 Task: Move the task Improve the appâ€™s caching system for faster data retrieval to the section To-Do in the project WorldView and sort the tasks in the project by Last modified on.
Action: Mouse moved to (55, 323)
Screenshot: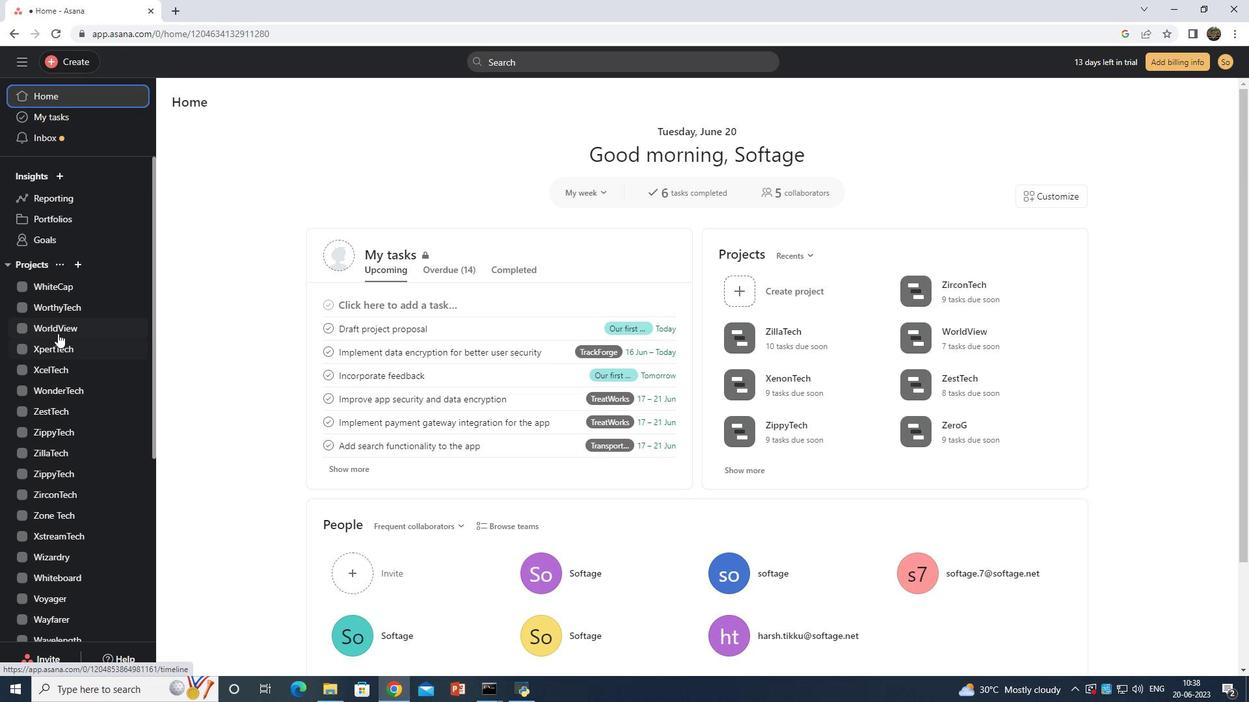
Action: Mouse pressed left at (55, 323)
Screenshot: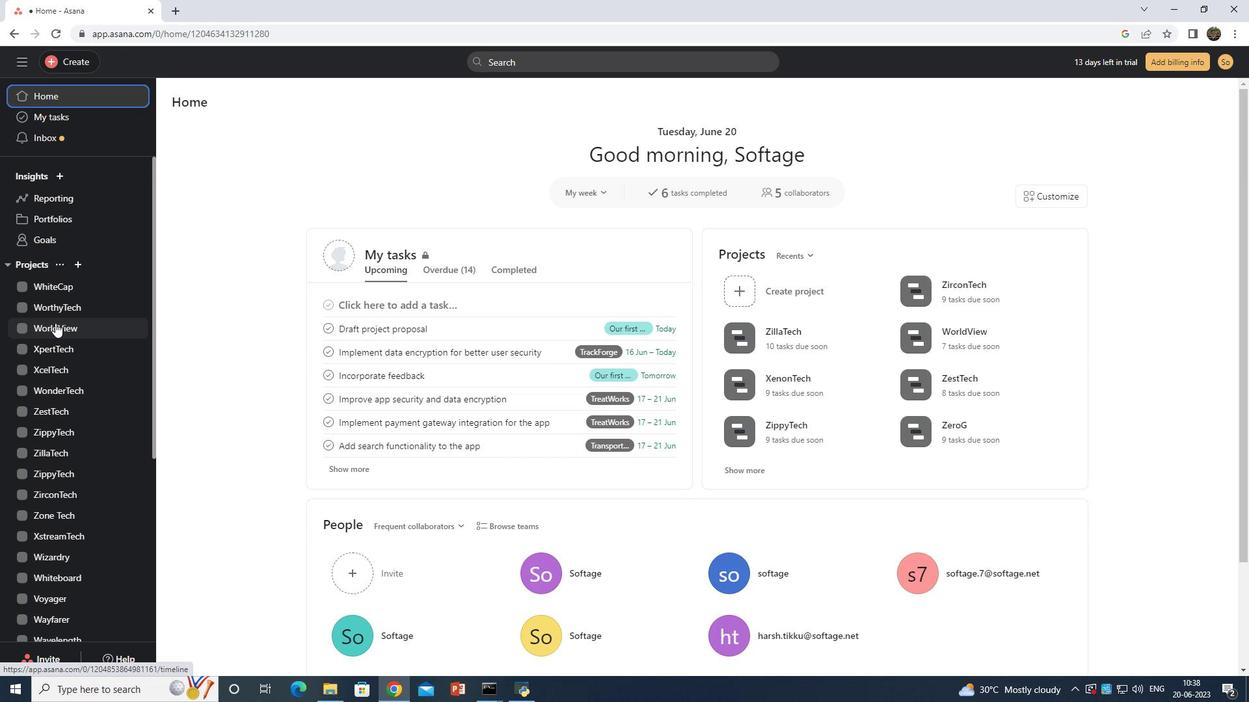 
Action: Mouse moved to (499, 252)
Screenshot: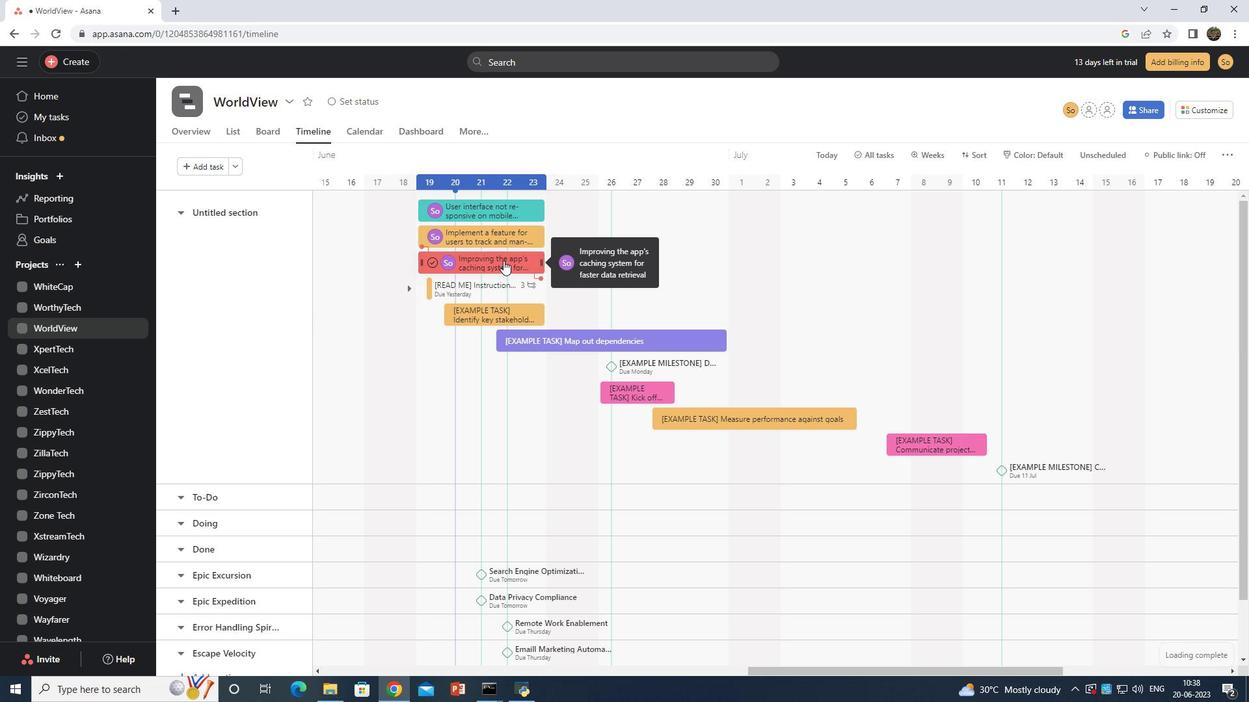 
Action: Mouse pressed left at (499, 252)
Screenshot: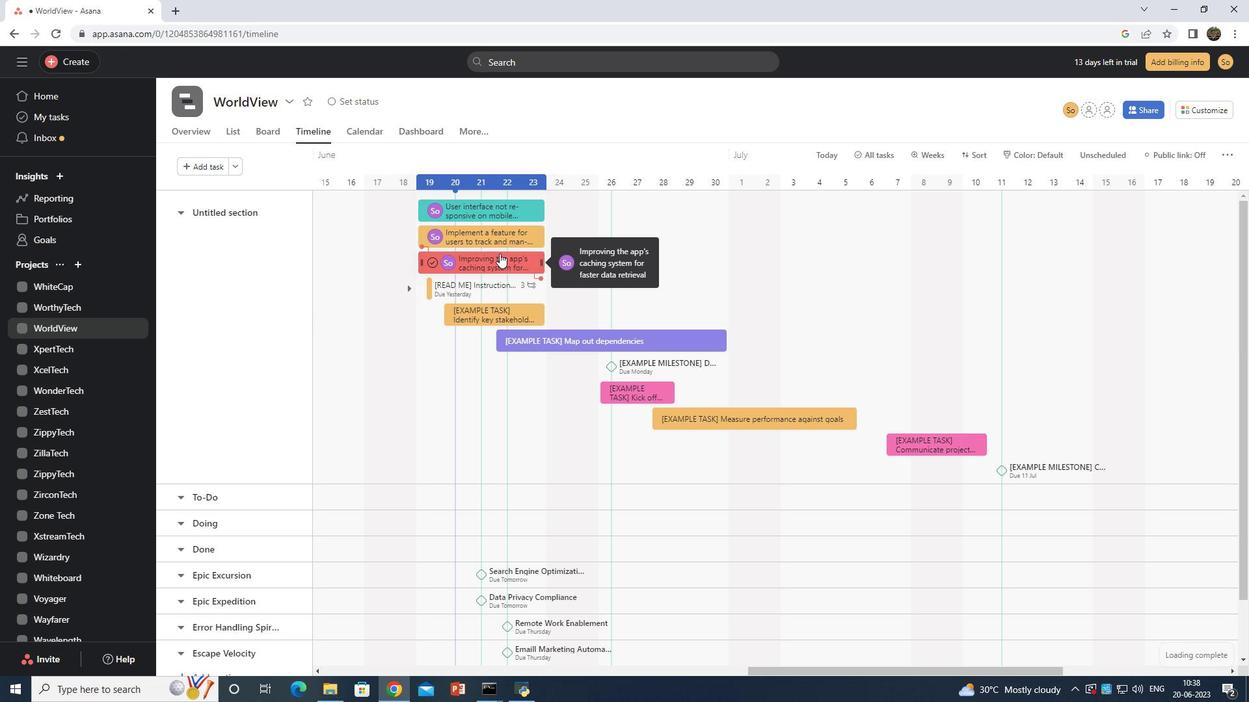 
Action: Mouse moved to (976, 302)
Screenshot: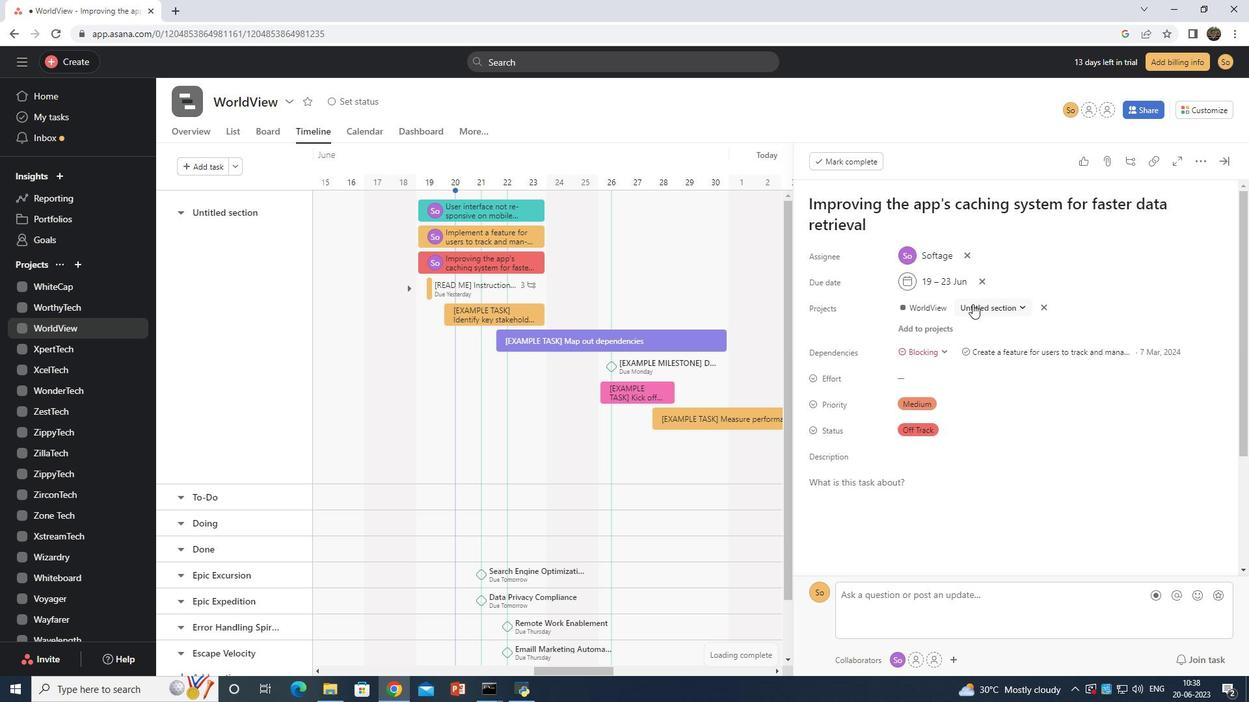 
Action: Mouse pressed left at (976, 302)
Screenshot: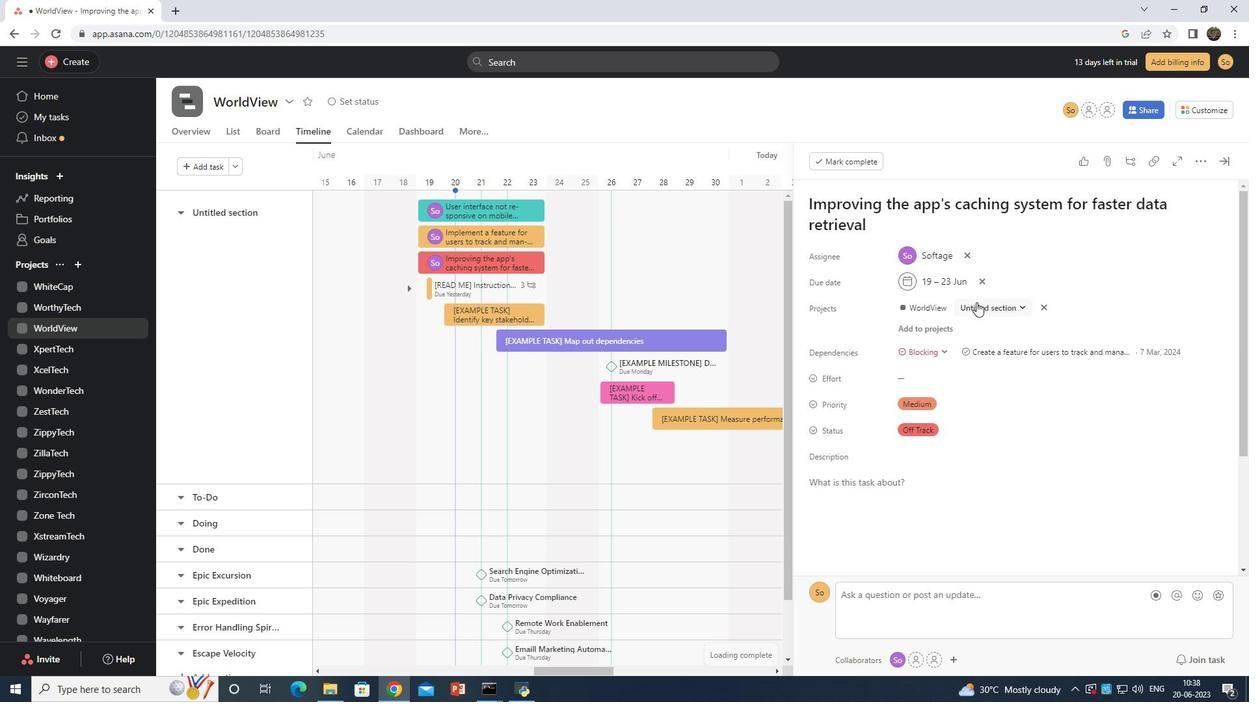 
Action: Mouse moved to (978, 351)
Screenshot: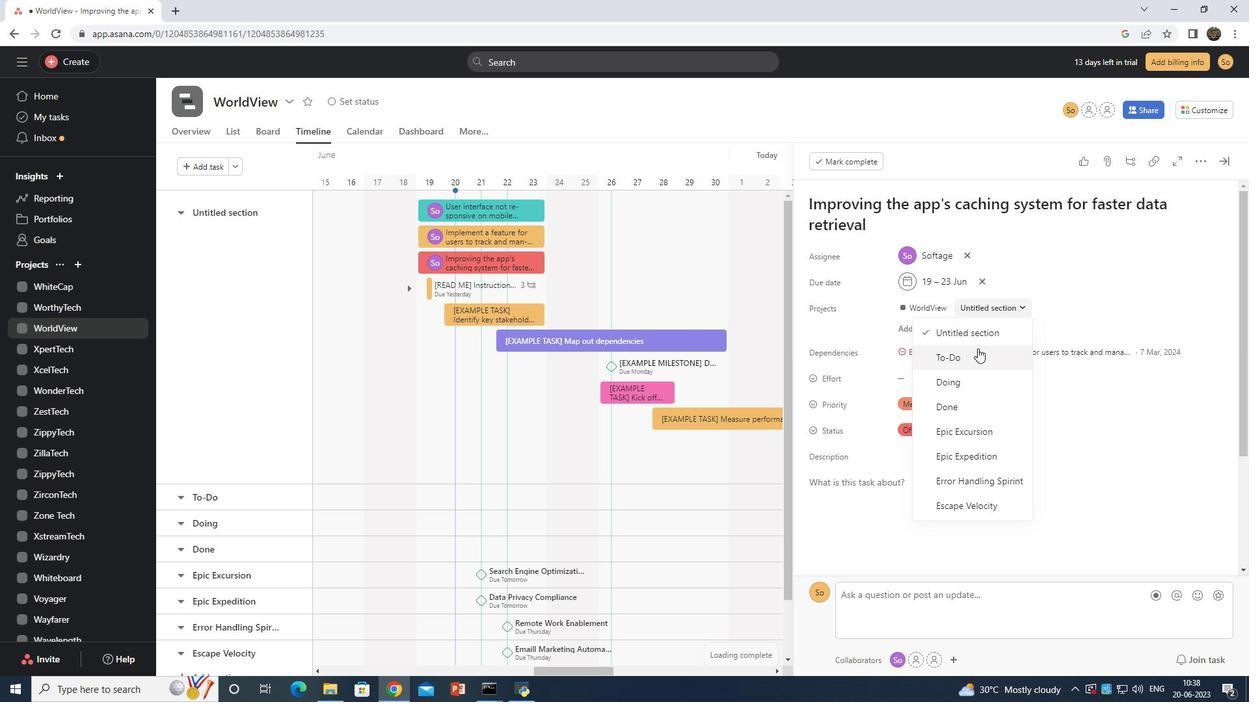 
Action: Mouse pressed left at (978, 351)
Screenshot: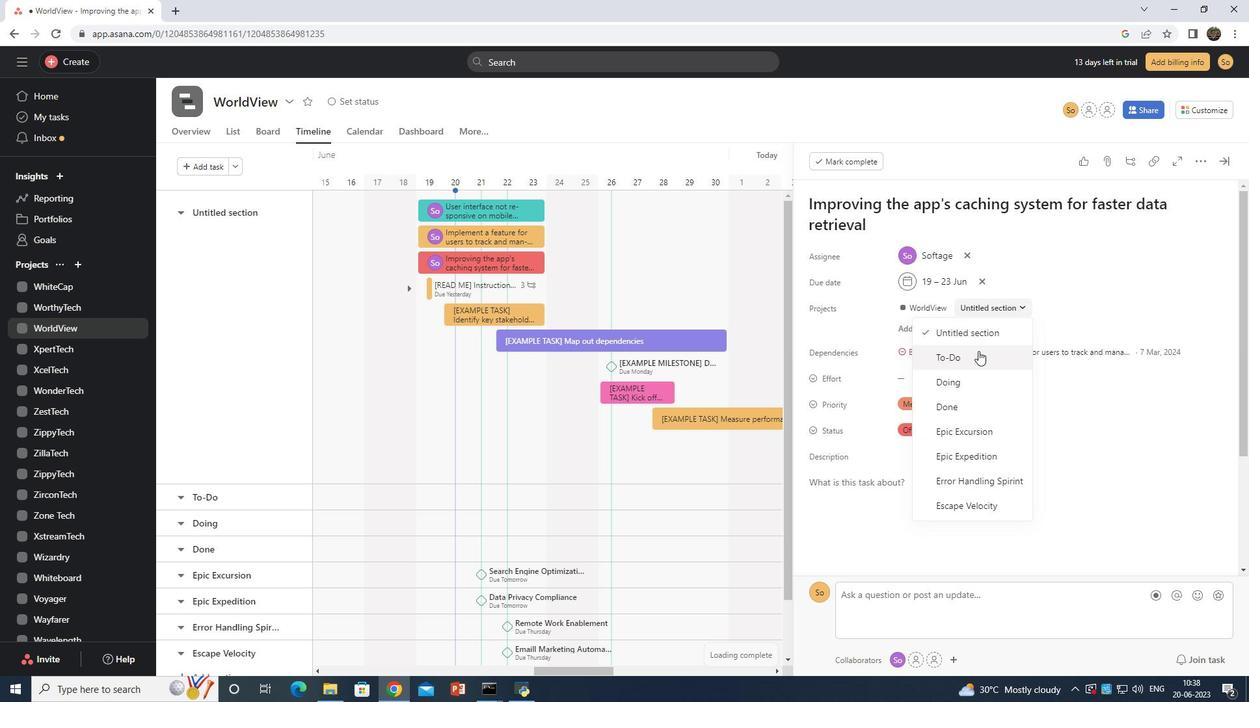 
Action: Mouse moved to (221, 133)
Screenshot: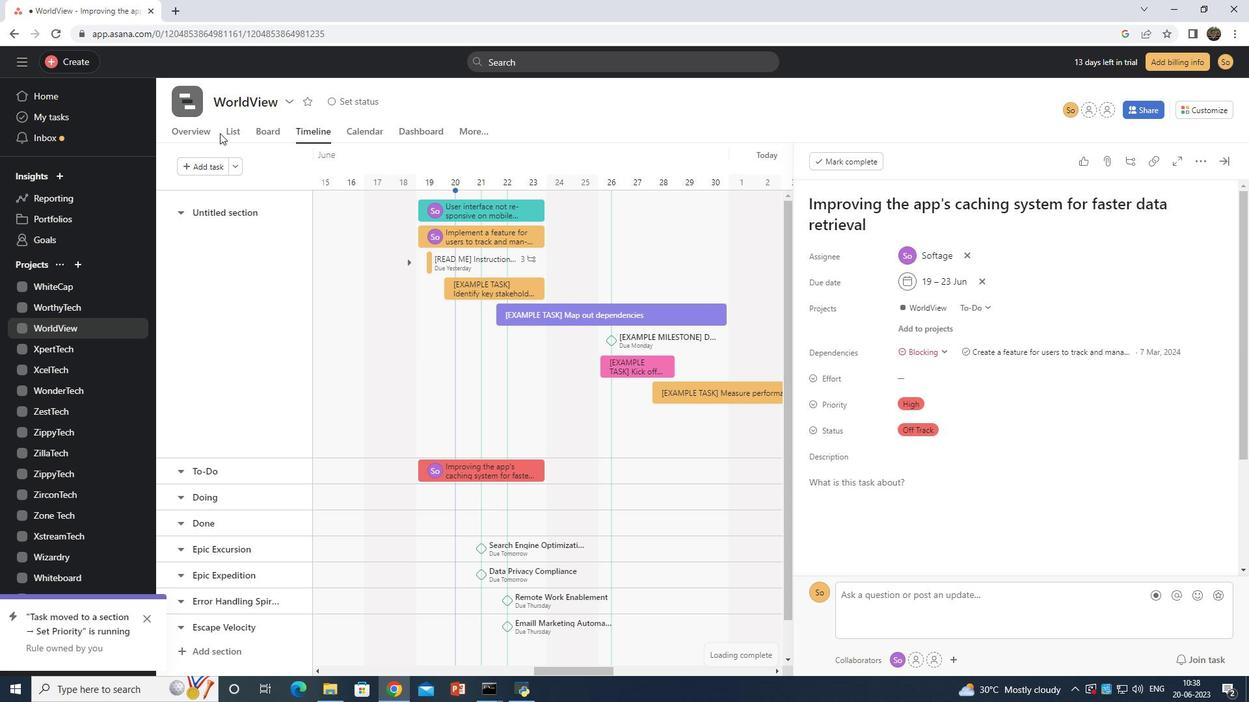 
Action: Mouse pressed left at (221, 133)
Screenshot: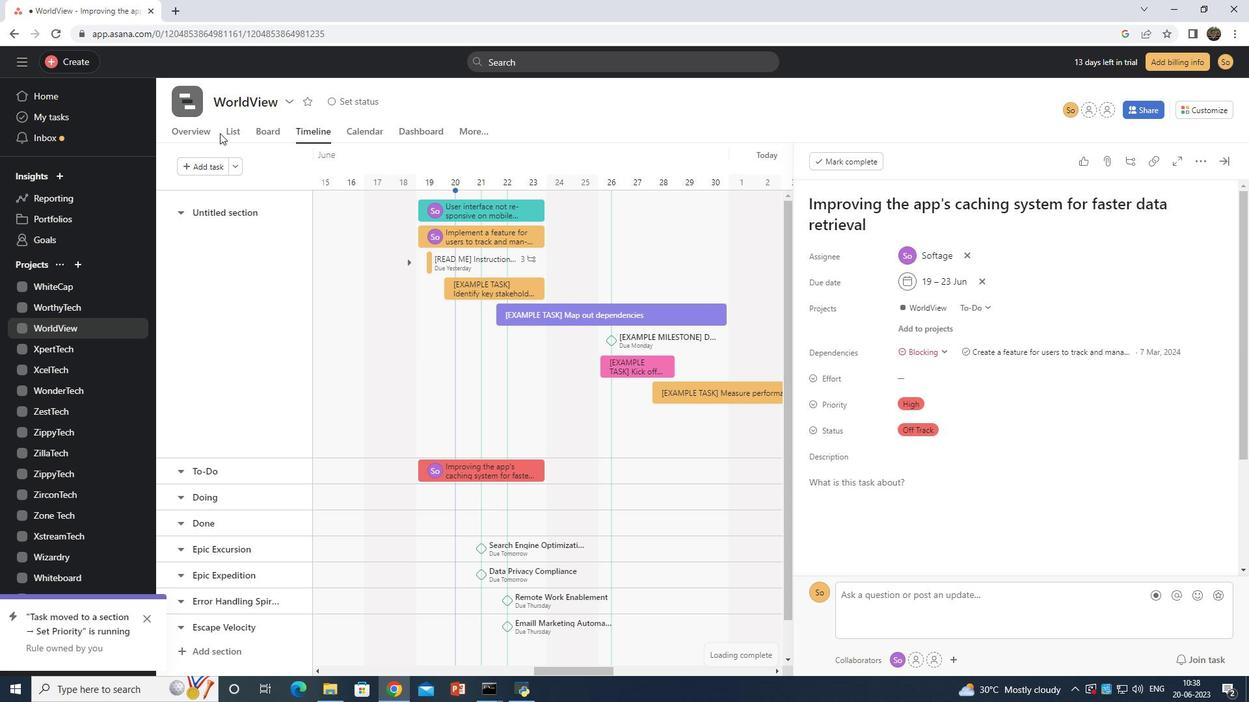 
Action: Mouse moved to (230, 132)
Screenshot: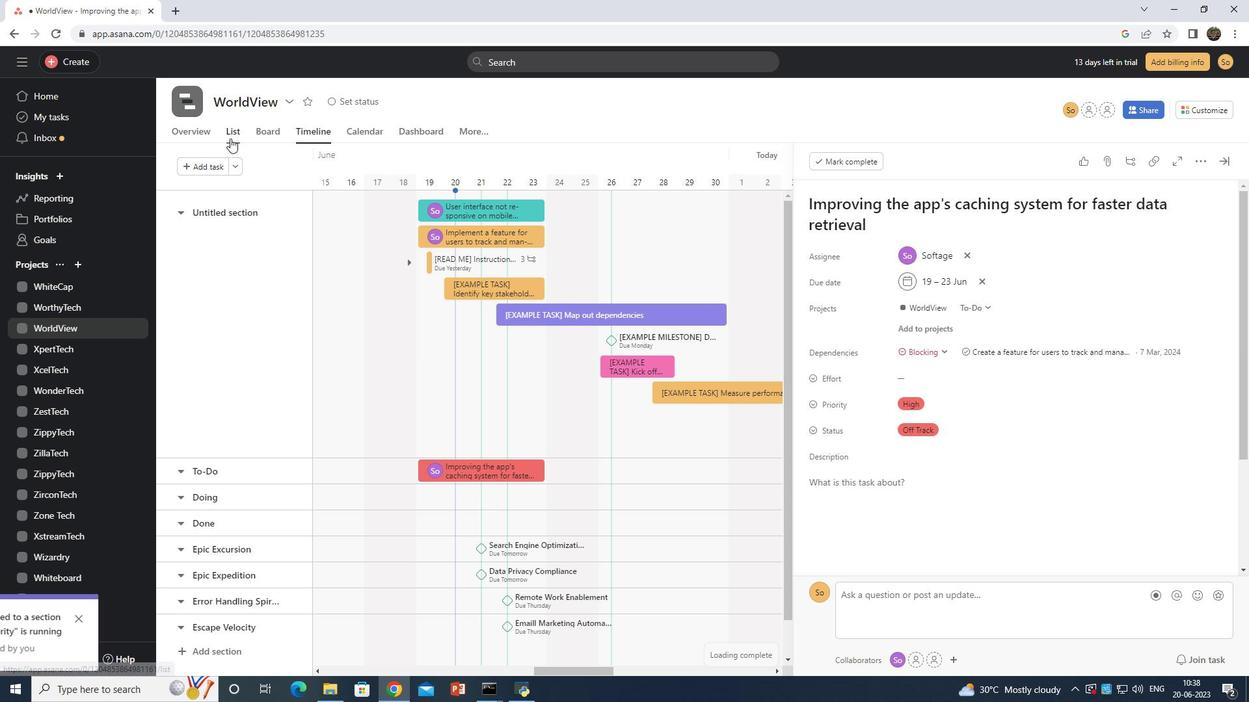 
Action: Mouse pressed left at (230, 132)
Screenshot: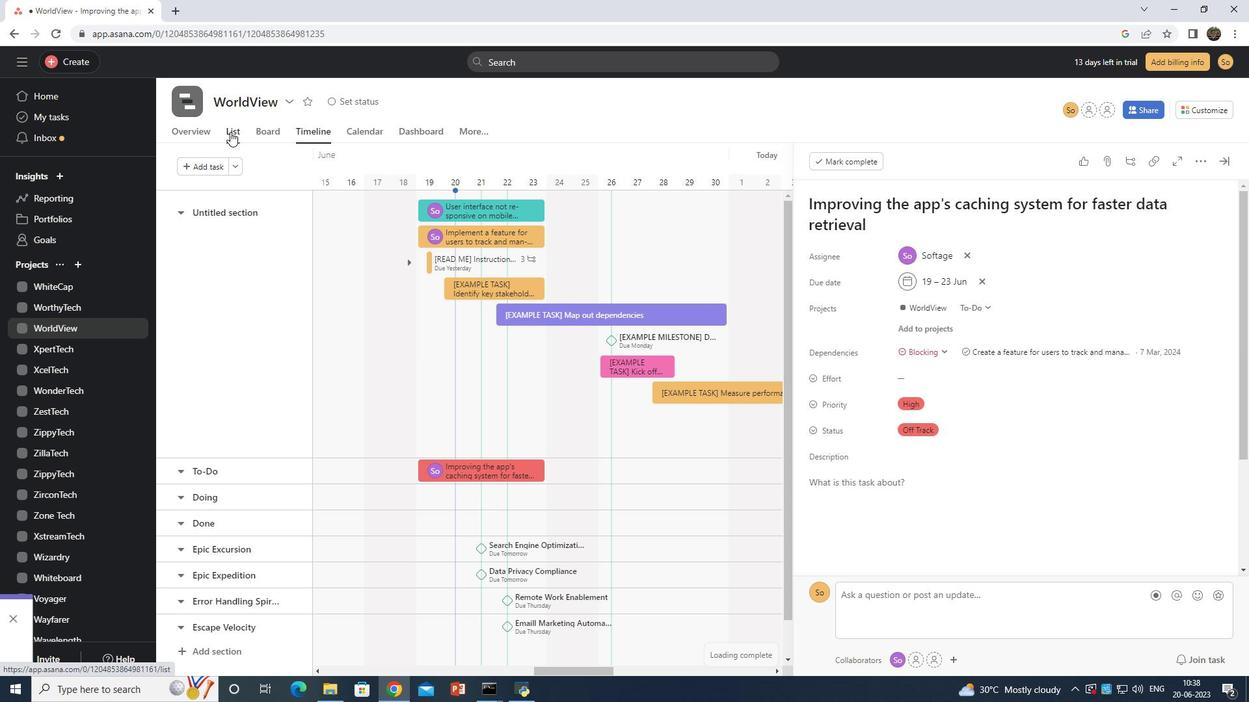 
Action: Mouse pressed left at (230, 132)
Screenshot: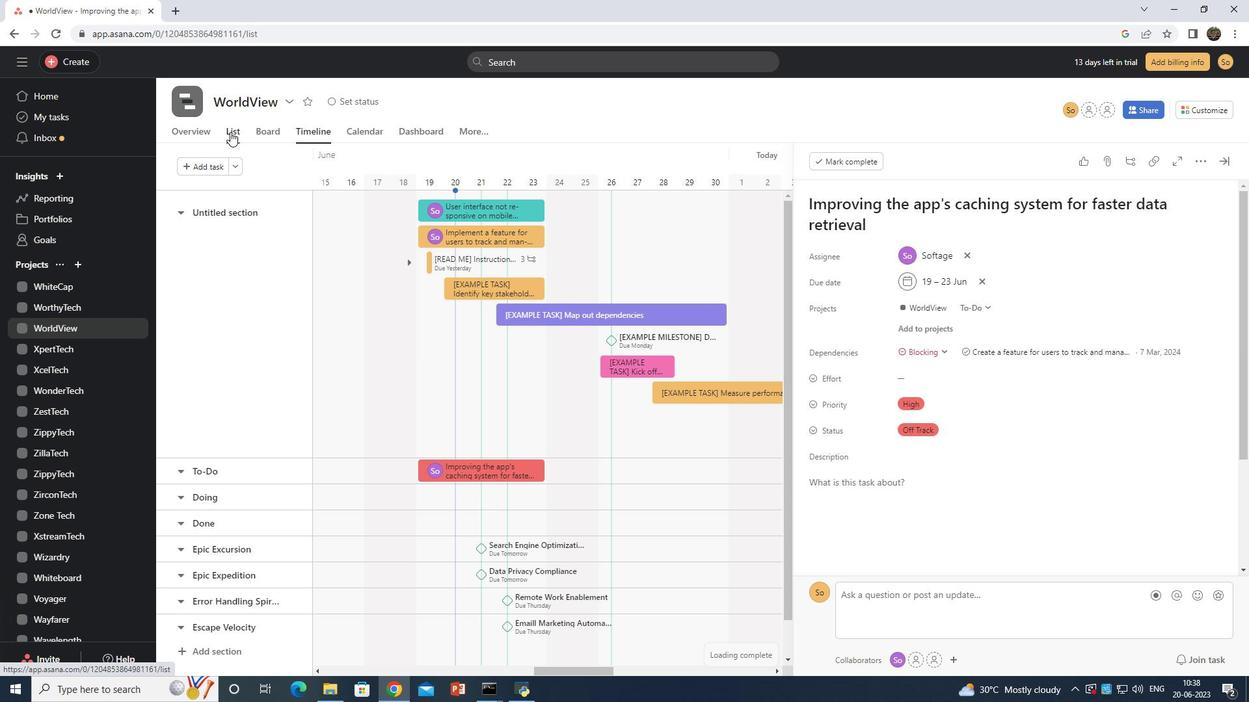 
Action: Mouse moved to (317, 157)
Screenshot: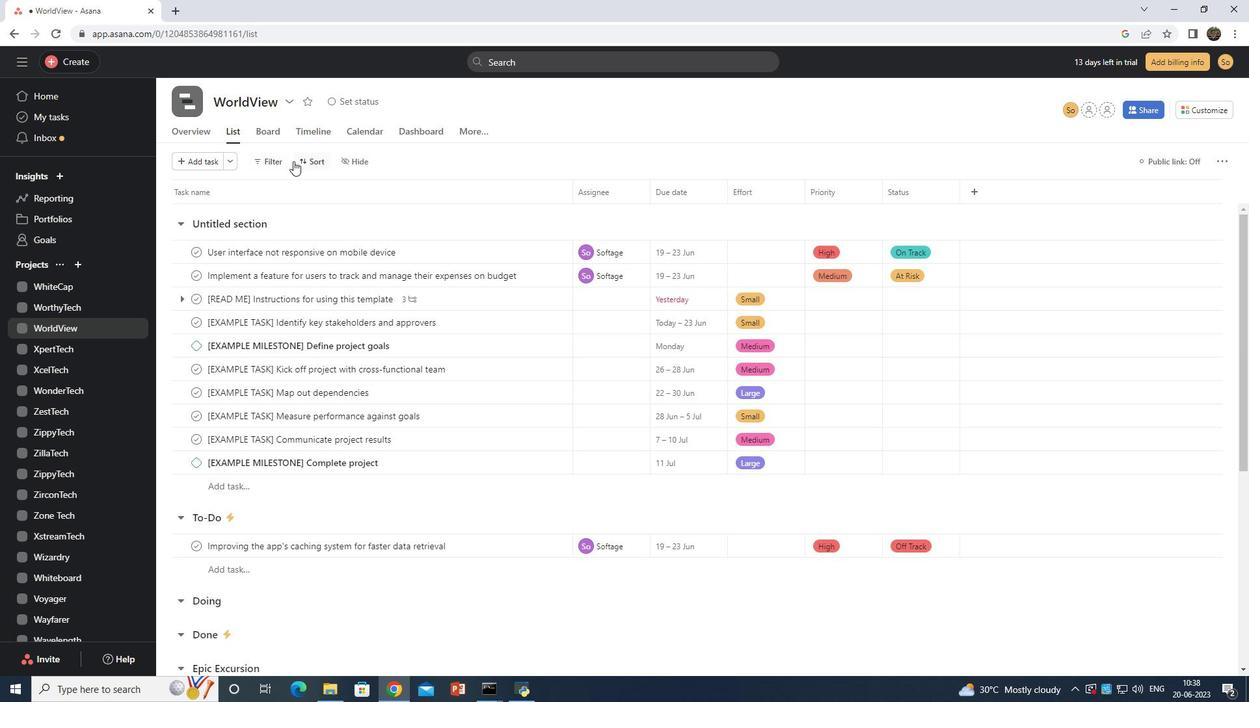 
Action: Mouse pressed left at (317, 157)
Screenshot: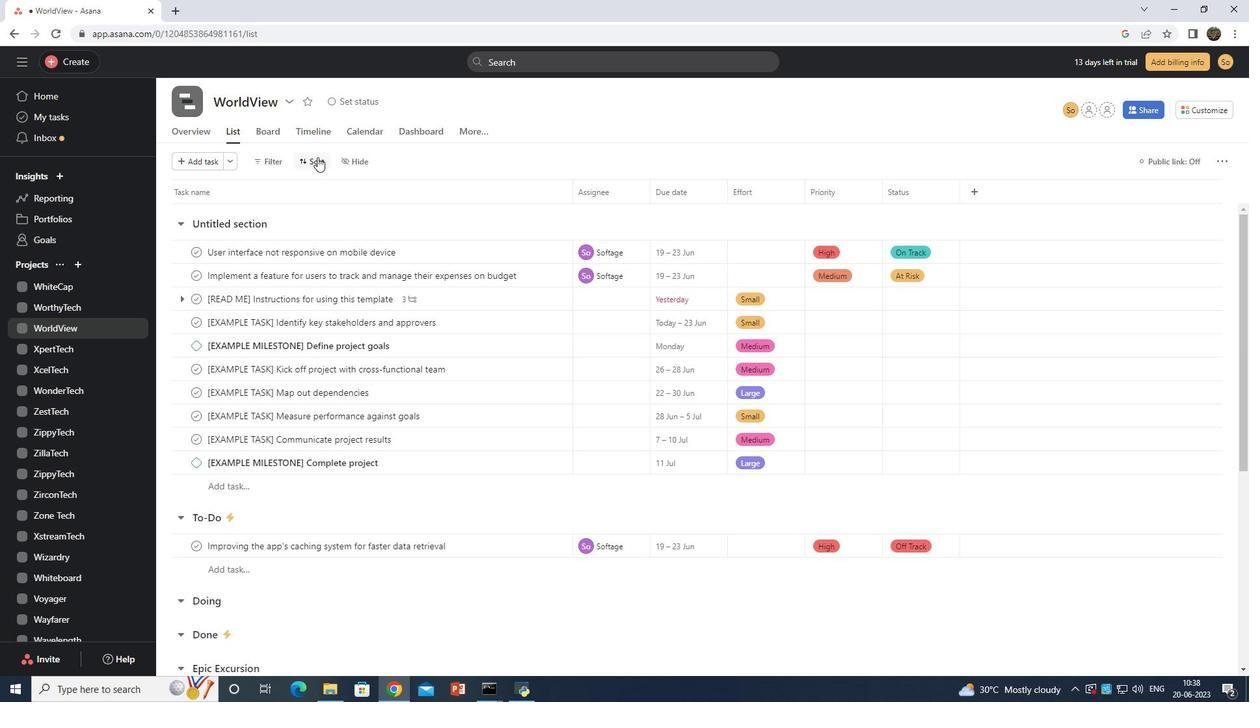 
Action: Mouse moved to (383, 340)
Screenshot: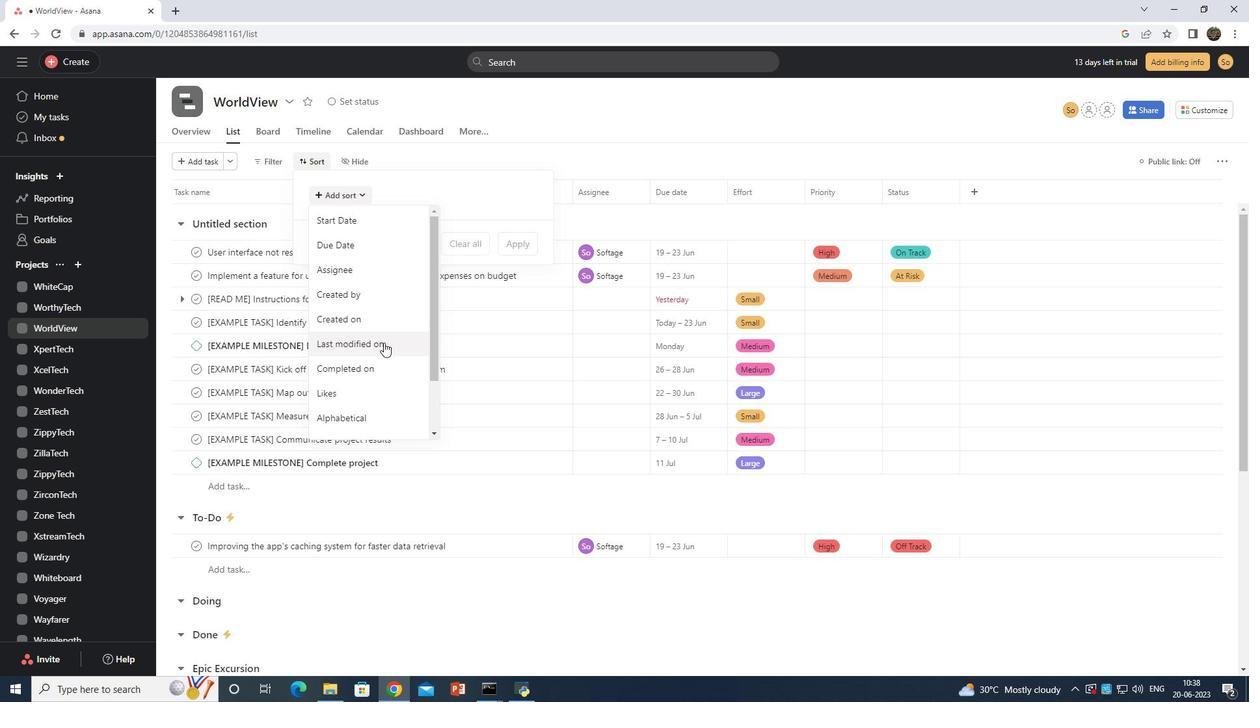 
Action: Mouse pressed left at (383, 340)
Screenshot: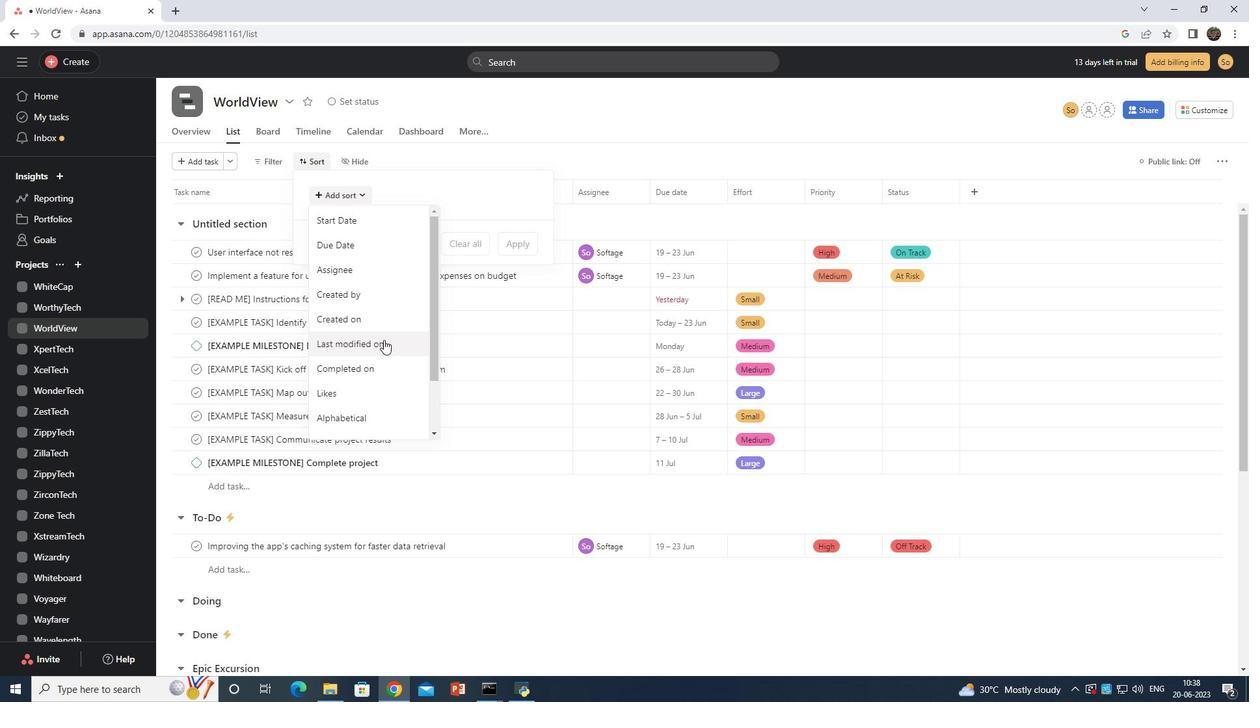 
Action: Mouse moved to (521, 294)
Screenshot: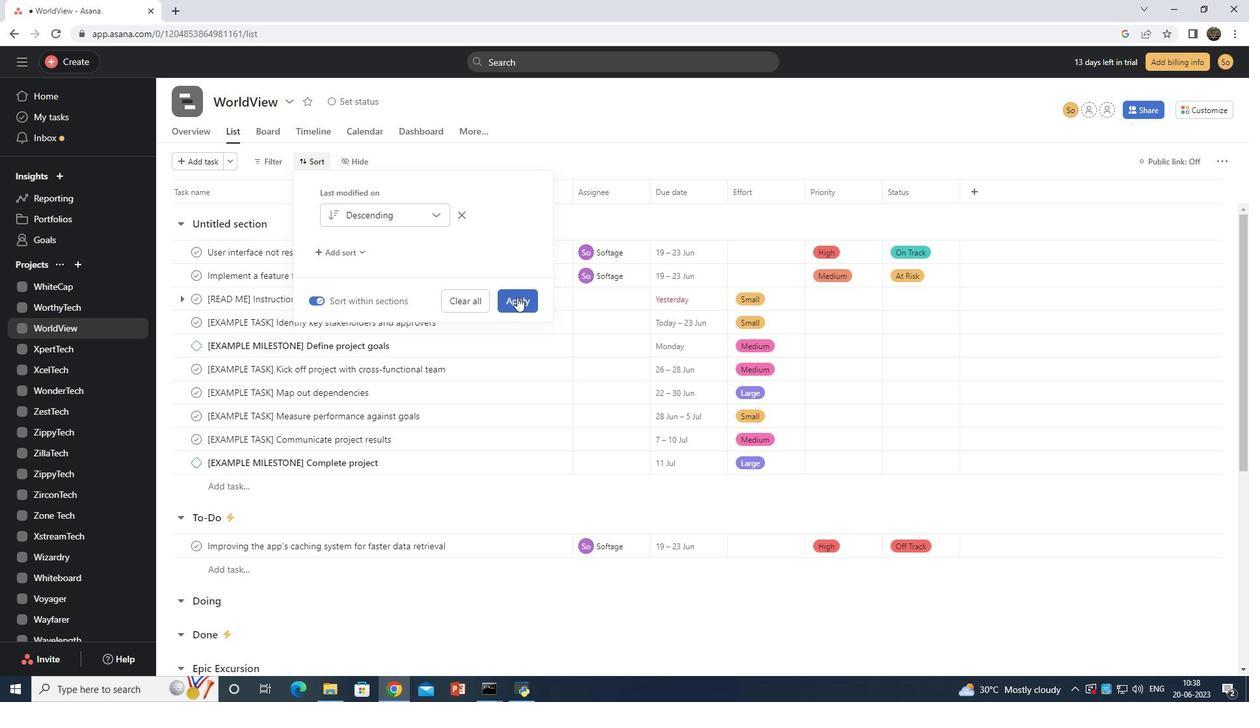 
Action: Mouse pressed left at (521, 294)
Screenshot: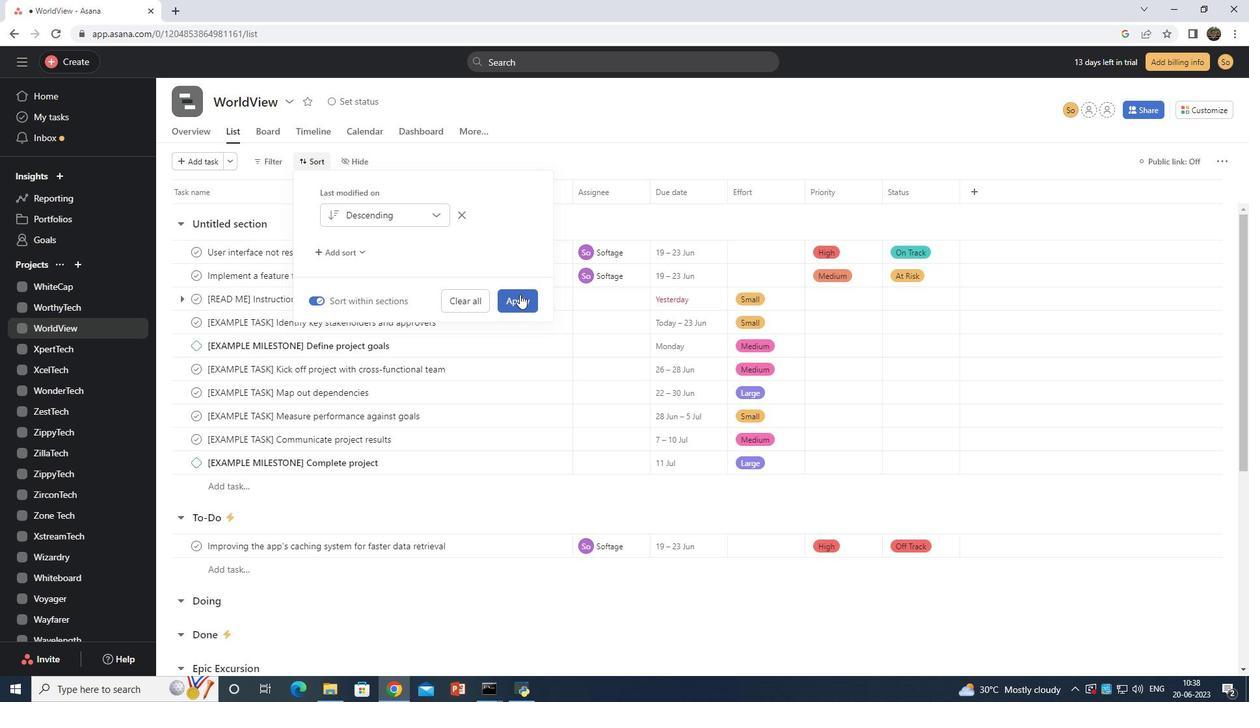 
Action: Mouse moved to (482, 478)
Screenshot: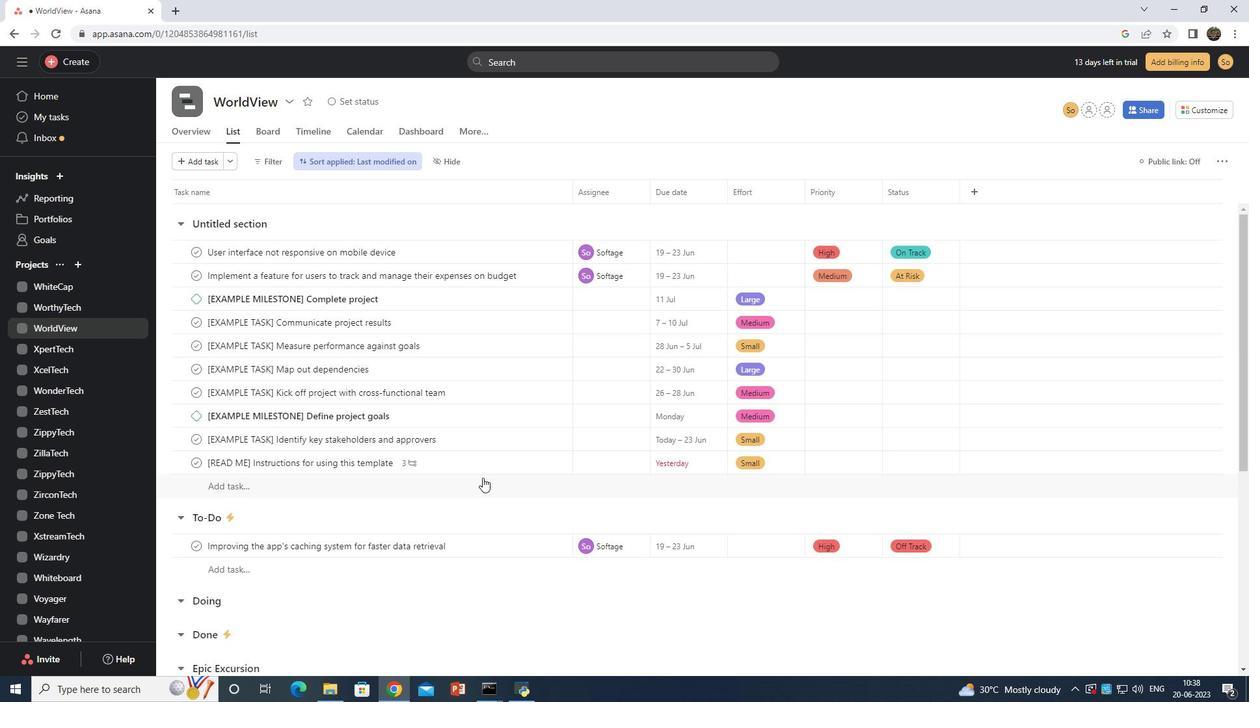 
